 Task: Create List Brand Identity Management Best Practices in Board Data Analytics to Workspace Email Marketing Agencies. Create List Brand Identity Management Tips in Board Sales Forecasting and Goal Setting to Workspace Email Marketing Agencies. Create List Brand Identity Management Techniques in Board Content Marketing Case Study Creation and Promotion Strategy to Workspace Email Marketing Agencies
Action: Mouse moved to (71, 326)
Screenshot: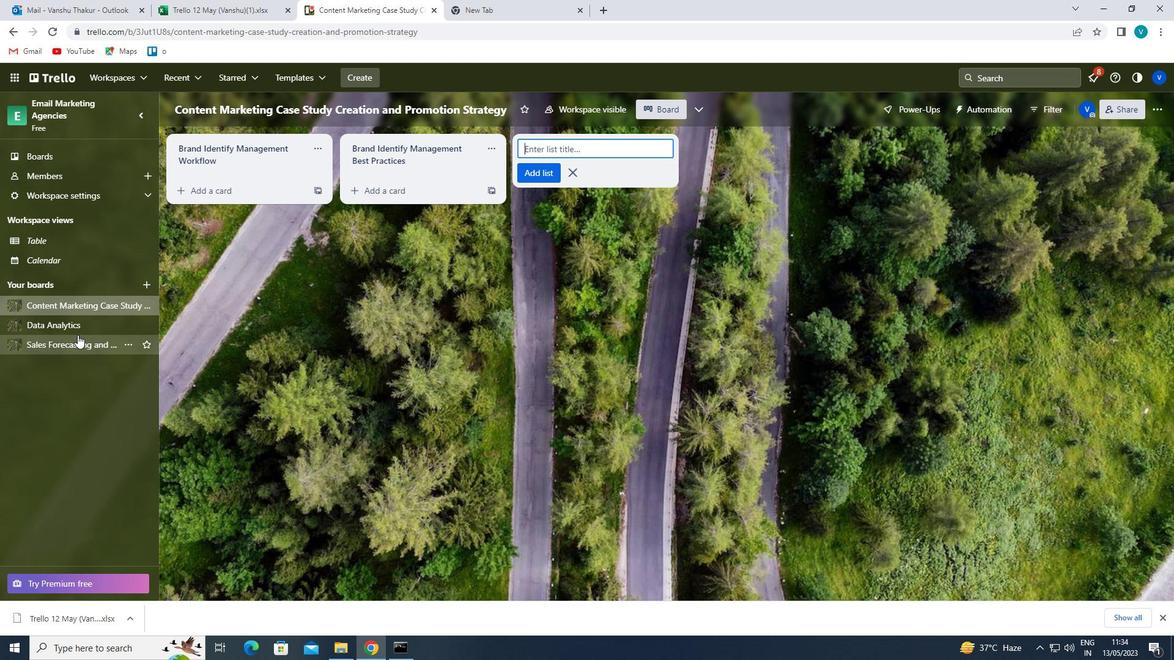 
Action: Mouse pressed left at (71, 326)
Screenshot: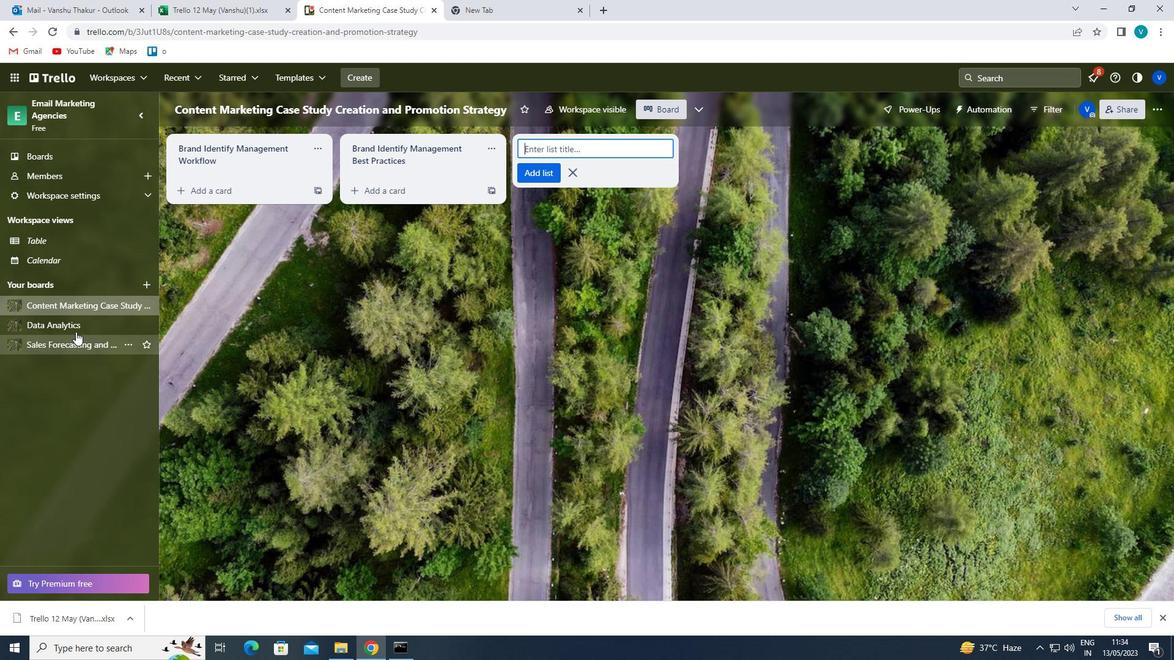 
Action: Mouse moved to (561, 149)
Screenshot: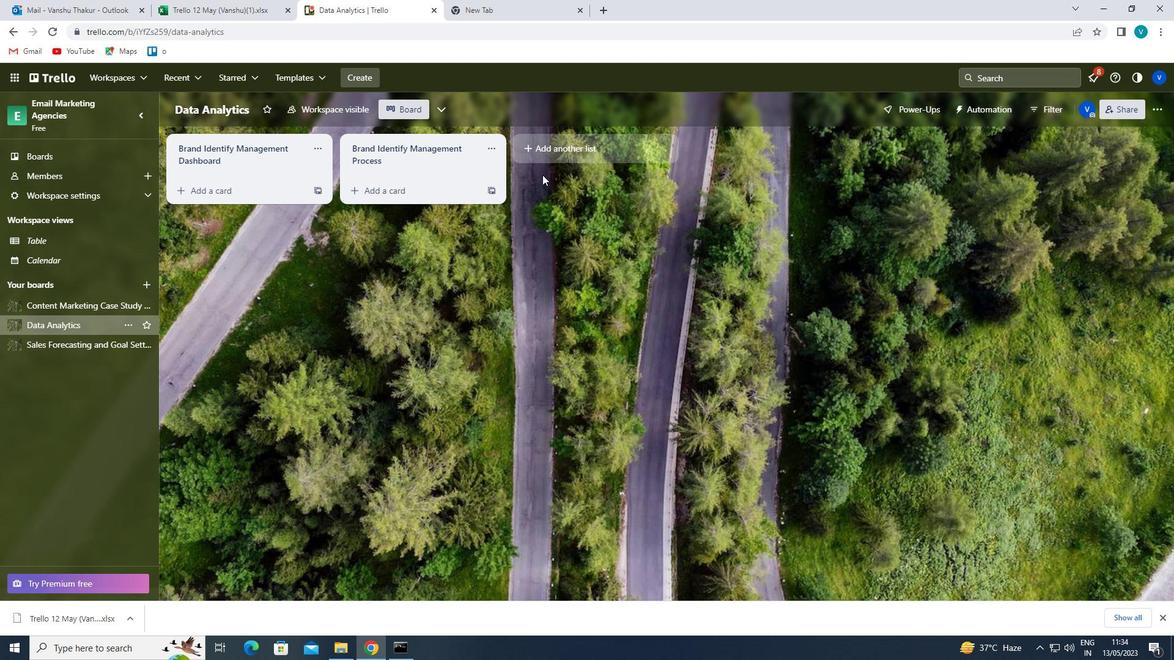 
Action: Mouse pressed left at (561, 149)
Screenshot: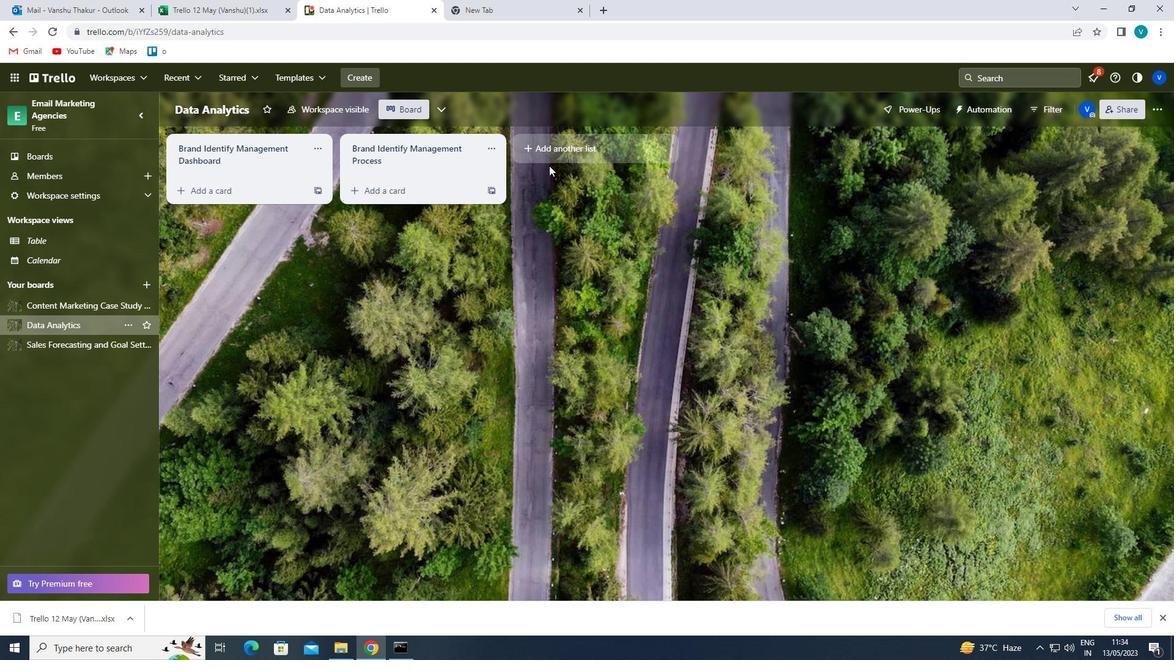 
Action: Key pressed <Key.shift>BRAND<Key.space><Key.shift>
Screenshot: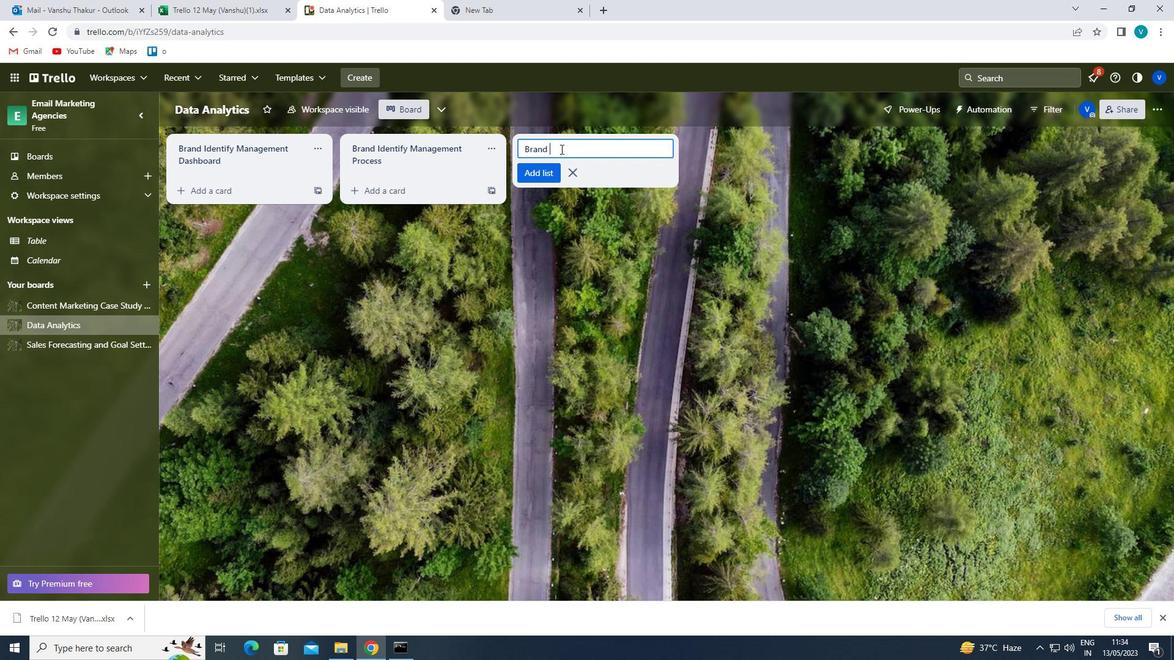 
Action: Mouse moved to (463, 212)
Screenshot: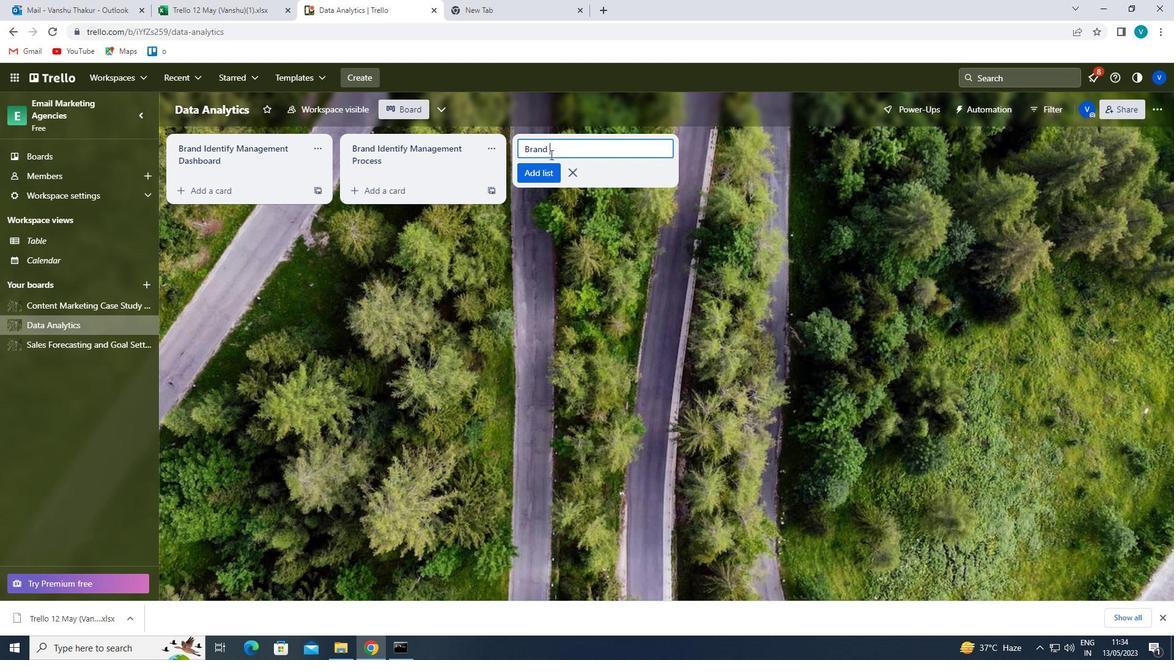 
Action: Key pressed <Key.shift><Key.shift><Key.shift><Key.shift><Key.shift>IDENTIFY<Key.space><Key.shift>MANAGEMENT<Key.space><Key.shift>BEST<Key.space><Key.shift>PRACTICES<Key.enter>
Screenshot: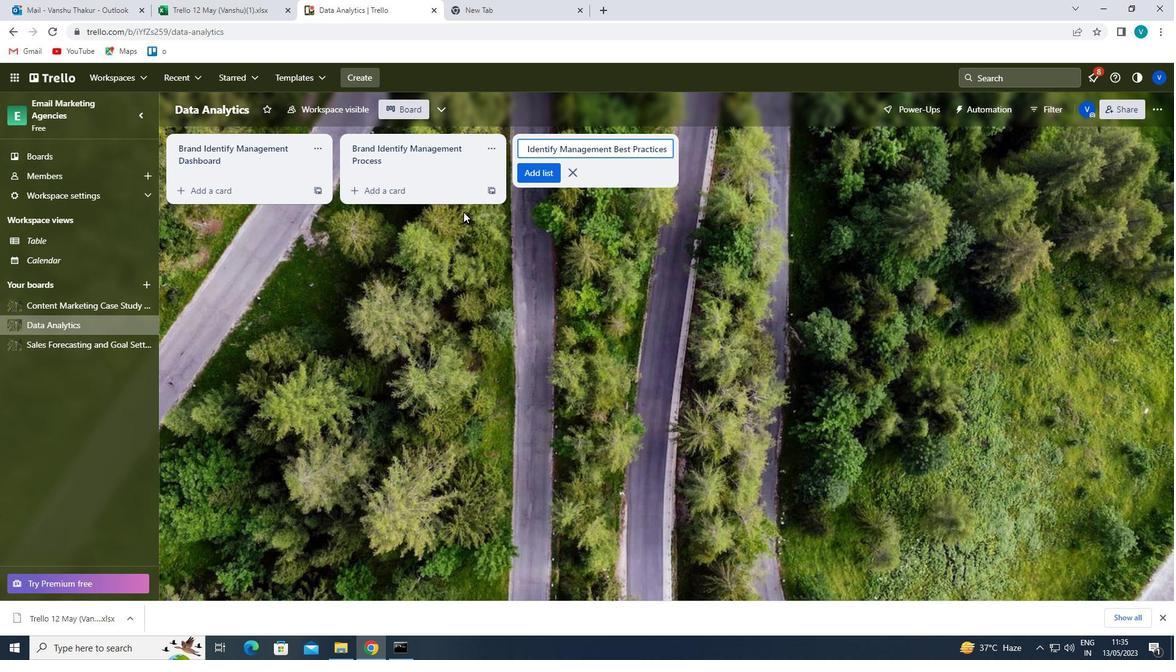
Action: Mouse moved to (66, 343)
Screenshot: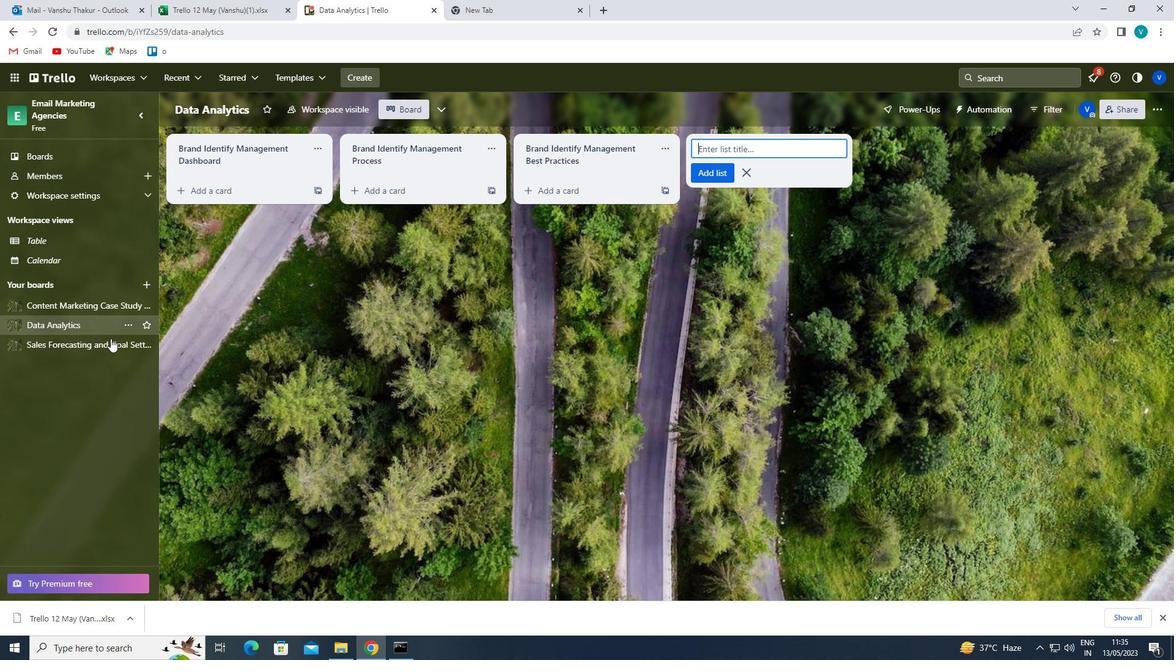 
Action: Mouse pressed left at (66, 343)
Screenshot: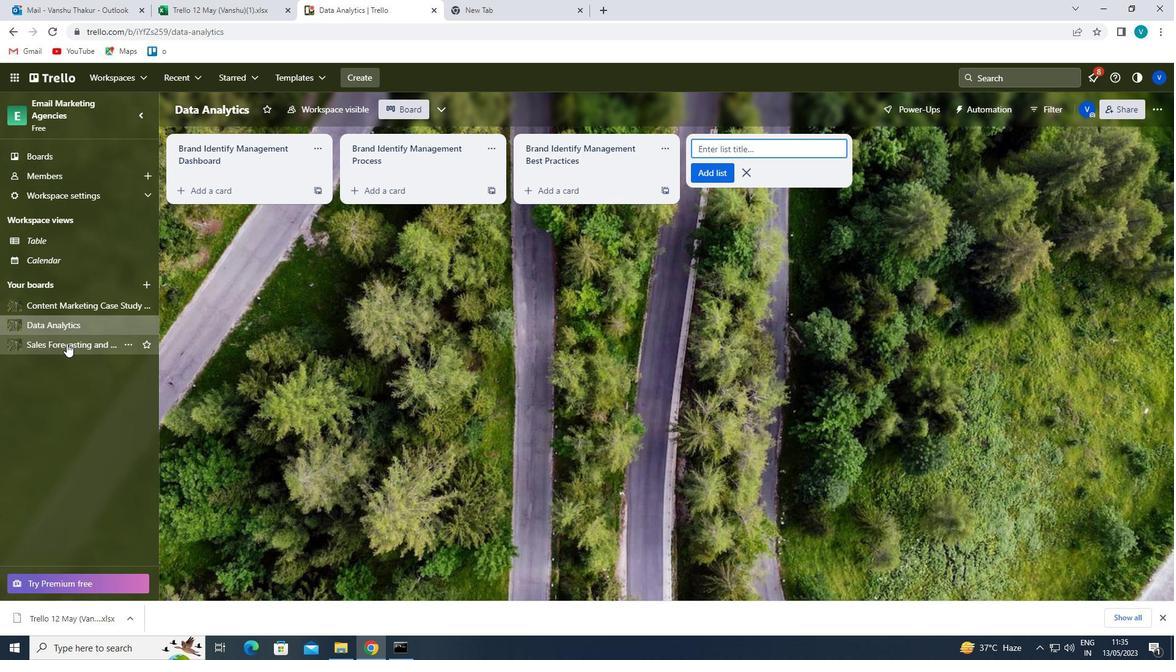
Action: Mouse moved to (567, 153)
Screenshot: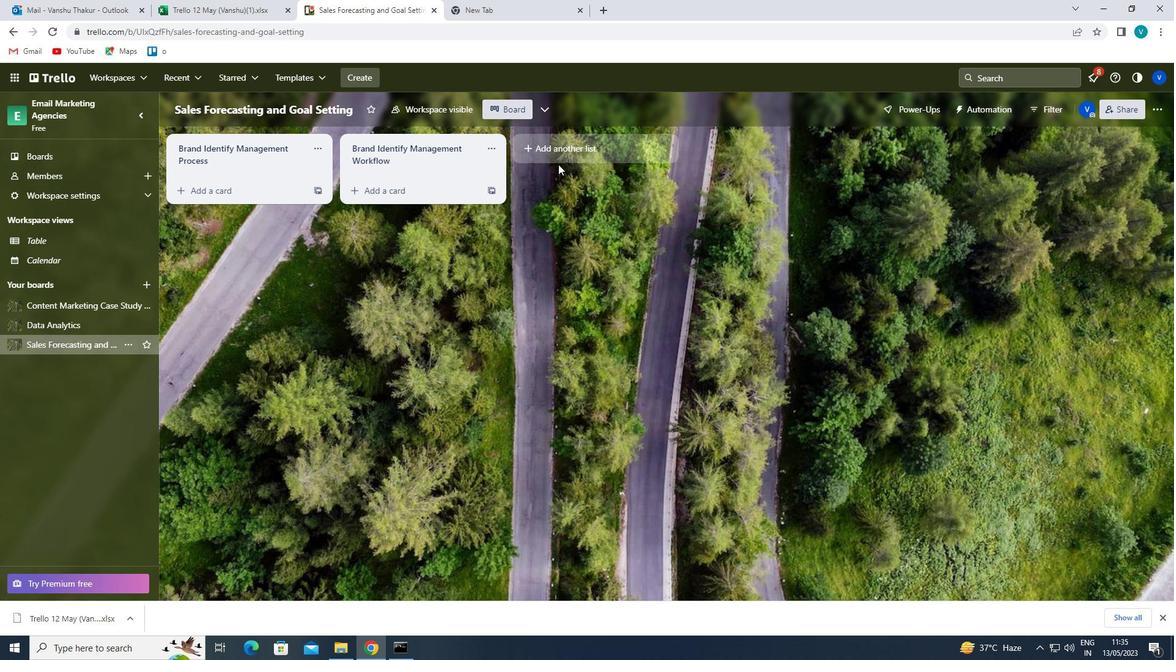
Action: Mouse pressed left at (567, 153)
Screenshot: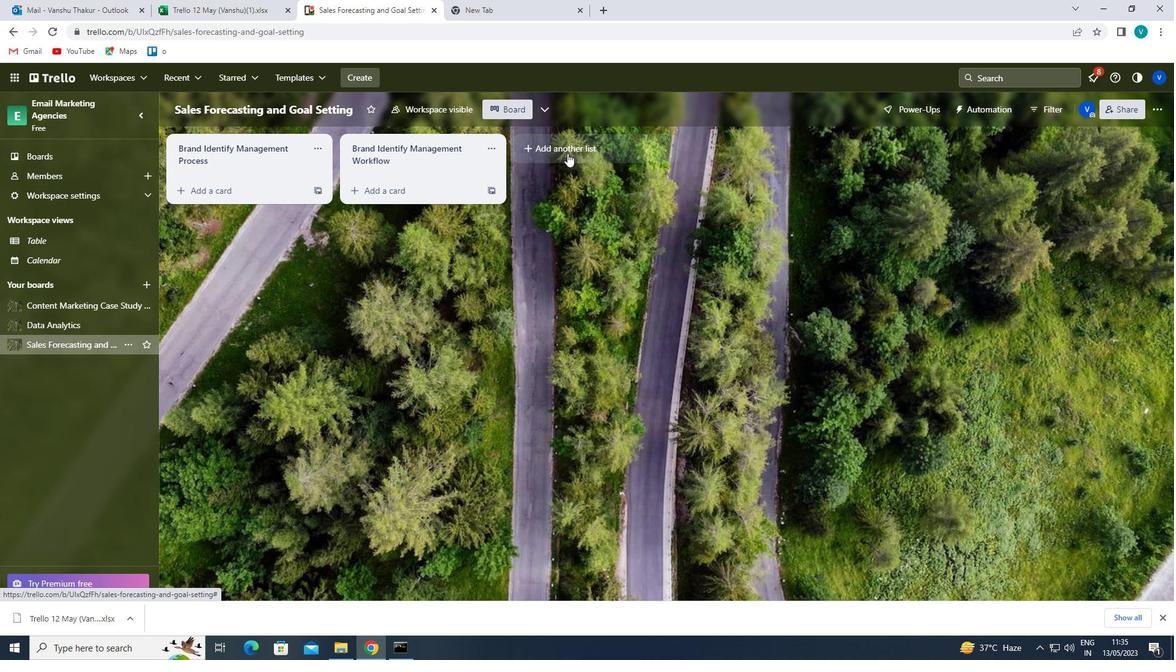 
Action: Key pressed <Key.shift>BRAND<Key.space><Key.shift>IDE
Screenshot: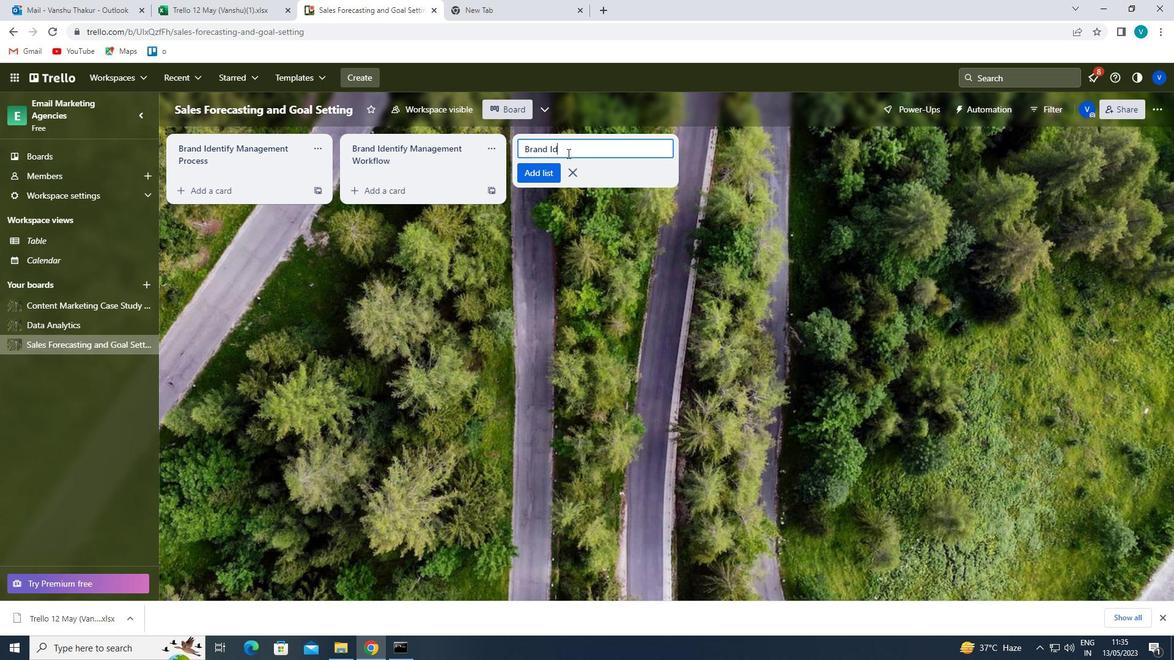 
Action: Mouse moved to (552, 163)
Screenshot: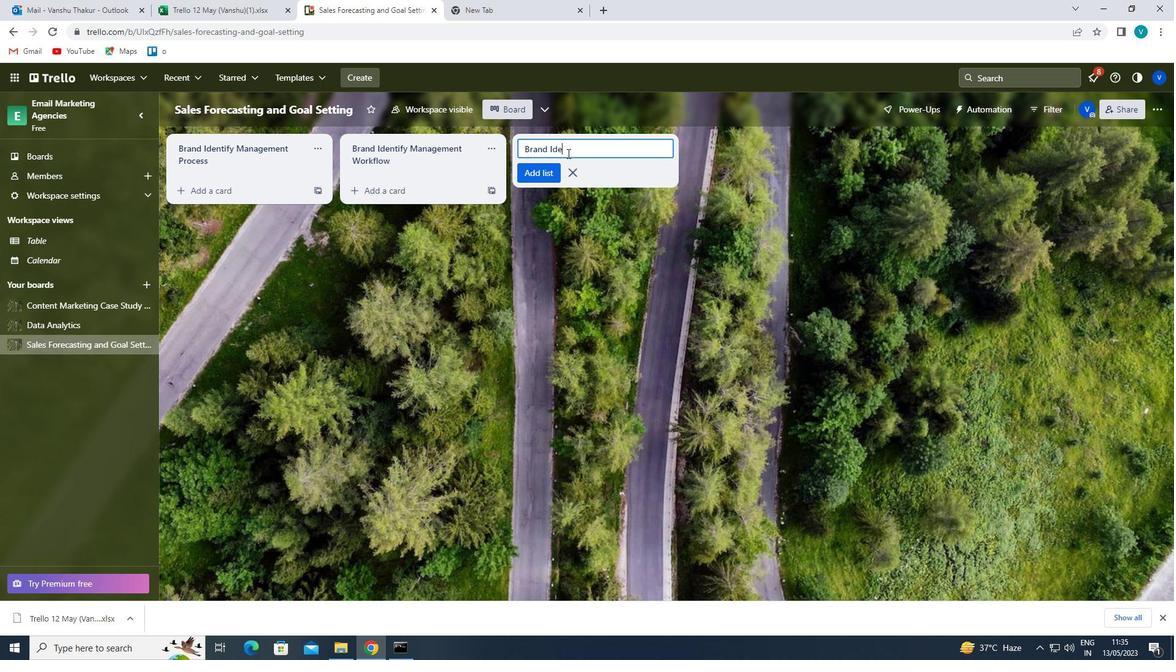 
Action: Key pressed N
Screenshot: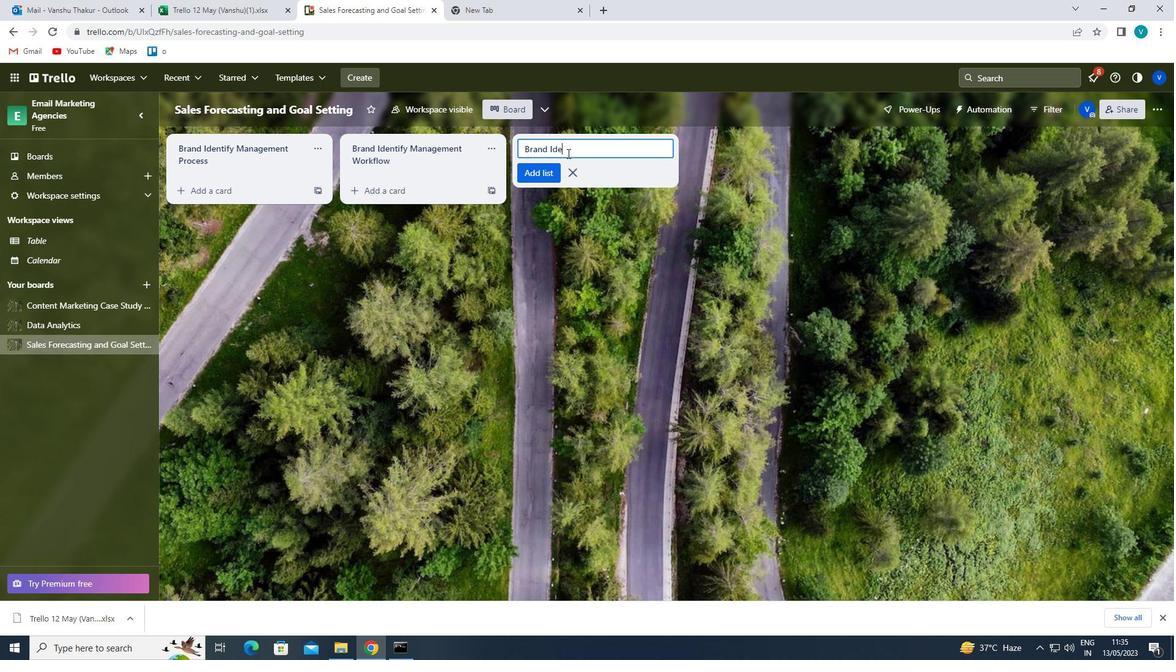 
Action: Mouse moved to (491, 201)
Screenshot: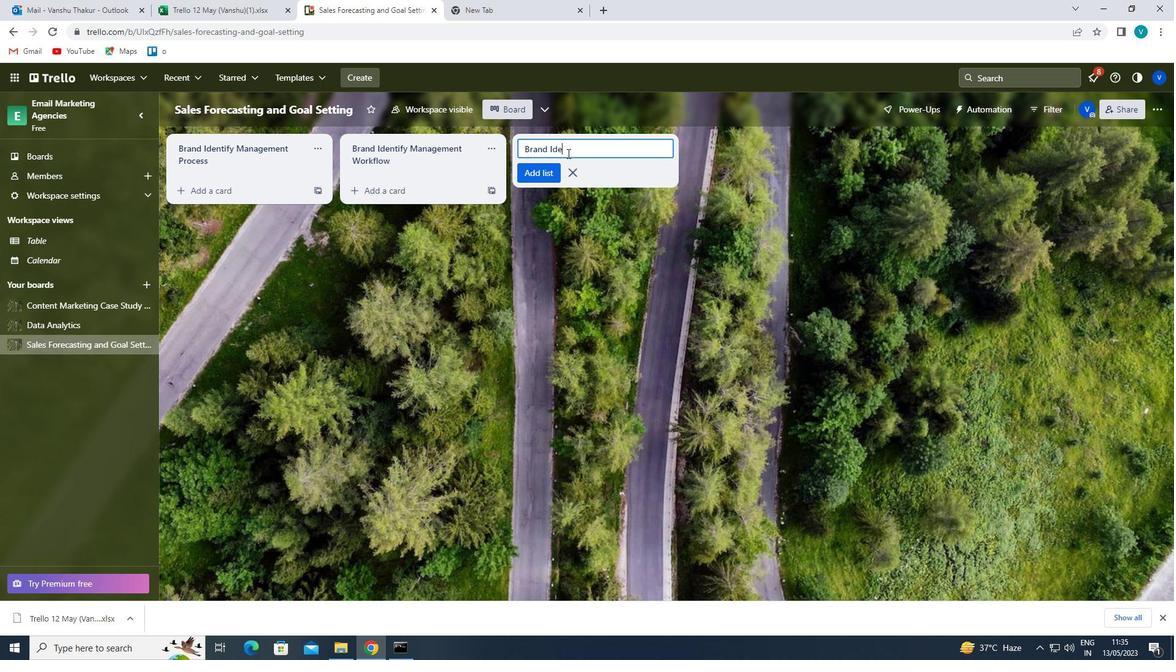 
Action: Key pressed TIFY<Key.space><Key.shift>MANAGEMENT<Key.space><Key.shift>TIPS<Key.enter>
Screenshot: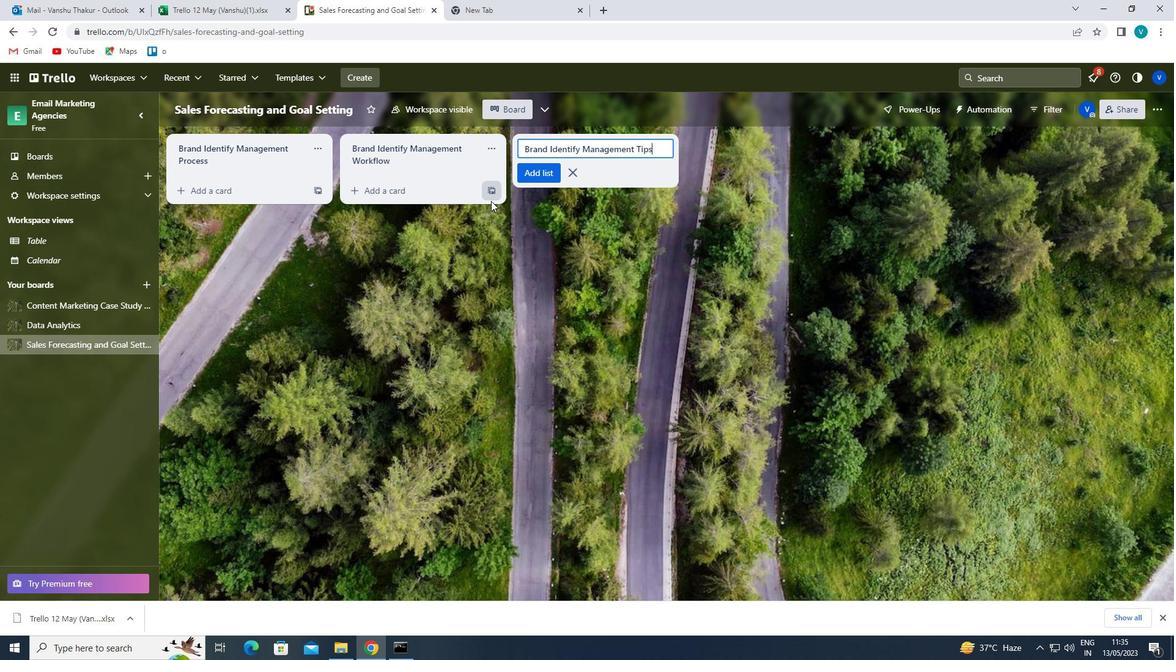 
Action: Mouse moved to (63, 309)
Screenshot: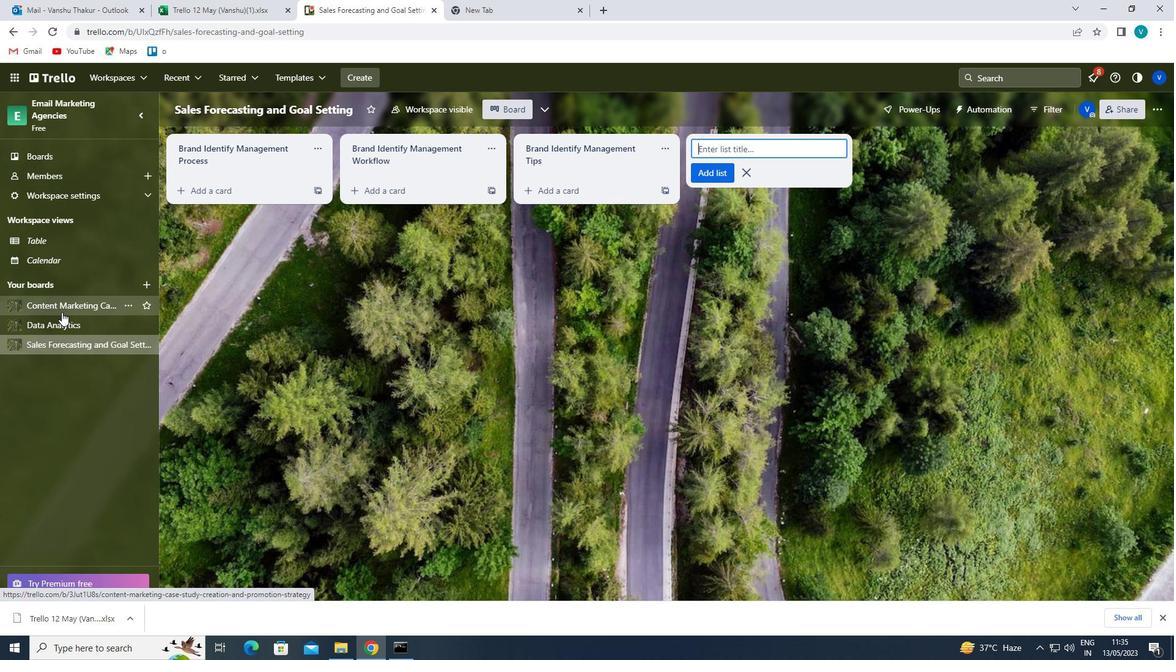 
Action: Mouse pressed left at (63, 309)
Screenshot: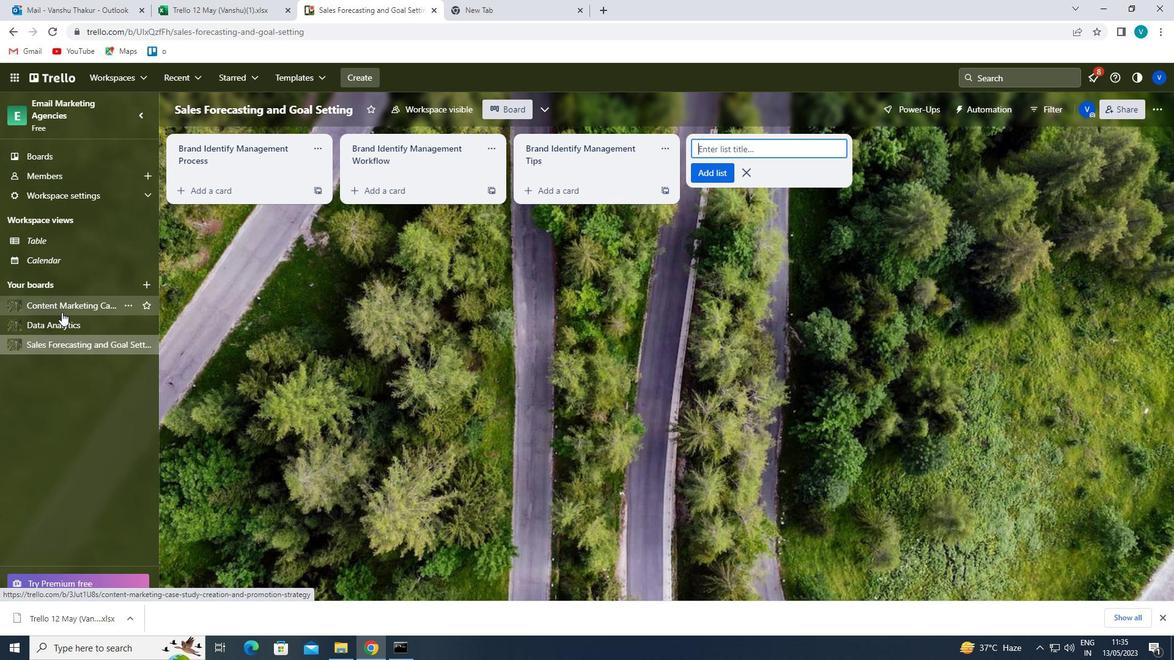 
Action: Mouse moved to (556, 146)
Screenshot: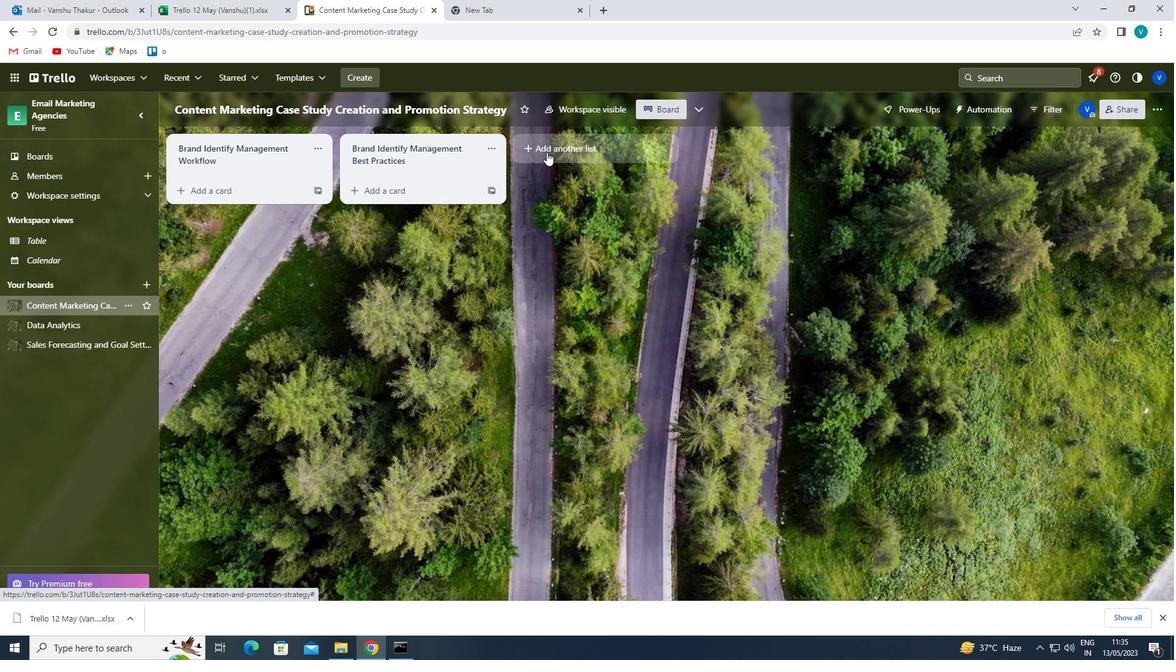 
Action: Mouse pressed left at (556, 146)
Screenshot: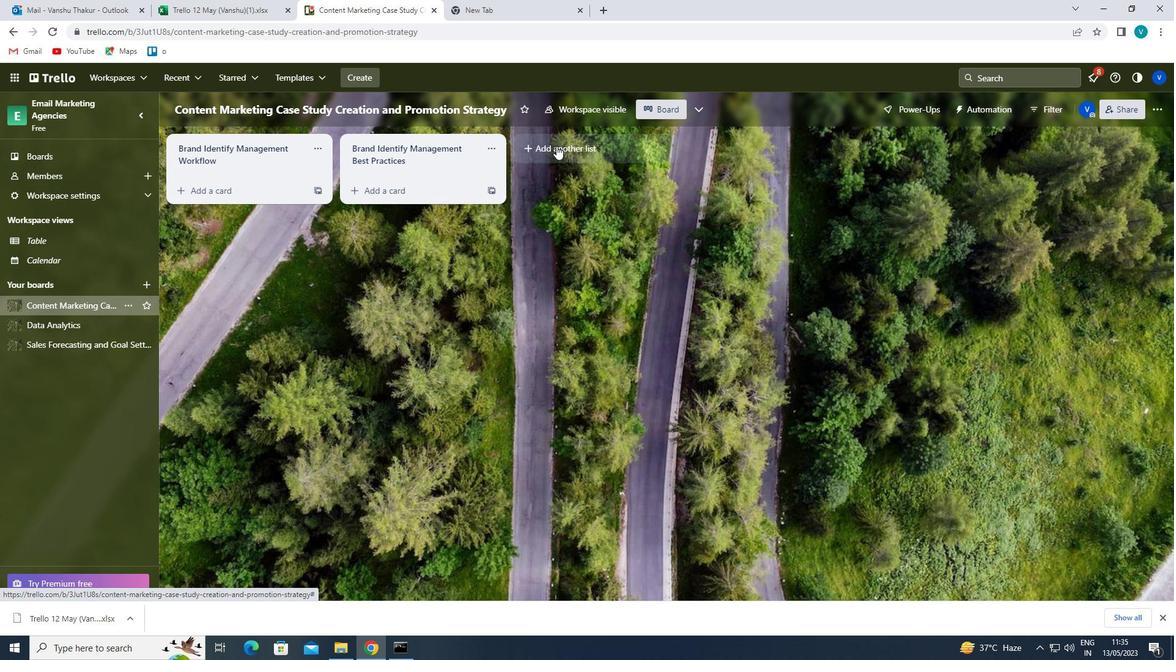 
Action: Key pressed <Key.shift><Key.shift>BRAND<Key.space><Key.shift>IDENTI<Key.backspace>IFY<Key.space><Key.shift>MANAGEMENT<Key.space><Key.shift>TECHNIQUES<Key.enter>
Screenshot: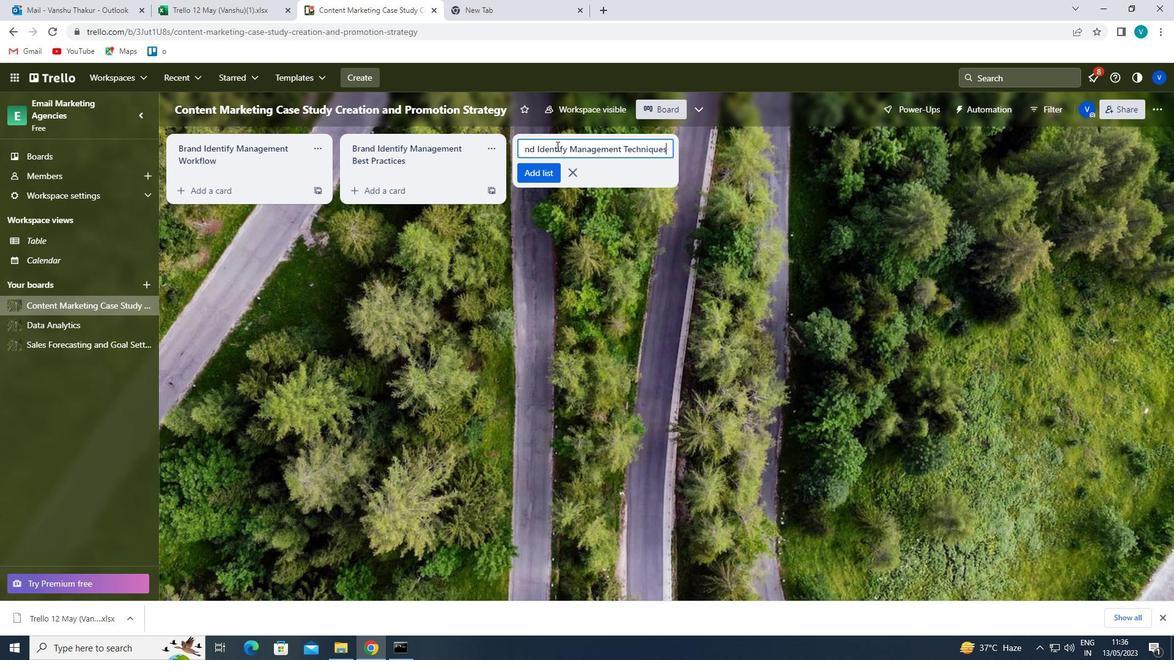 
